 Task: Apply italic to the text.
Action: Mouse moved to (626, 470)
Screenshot: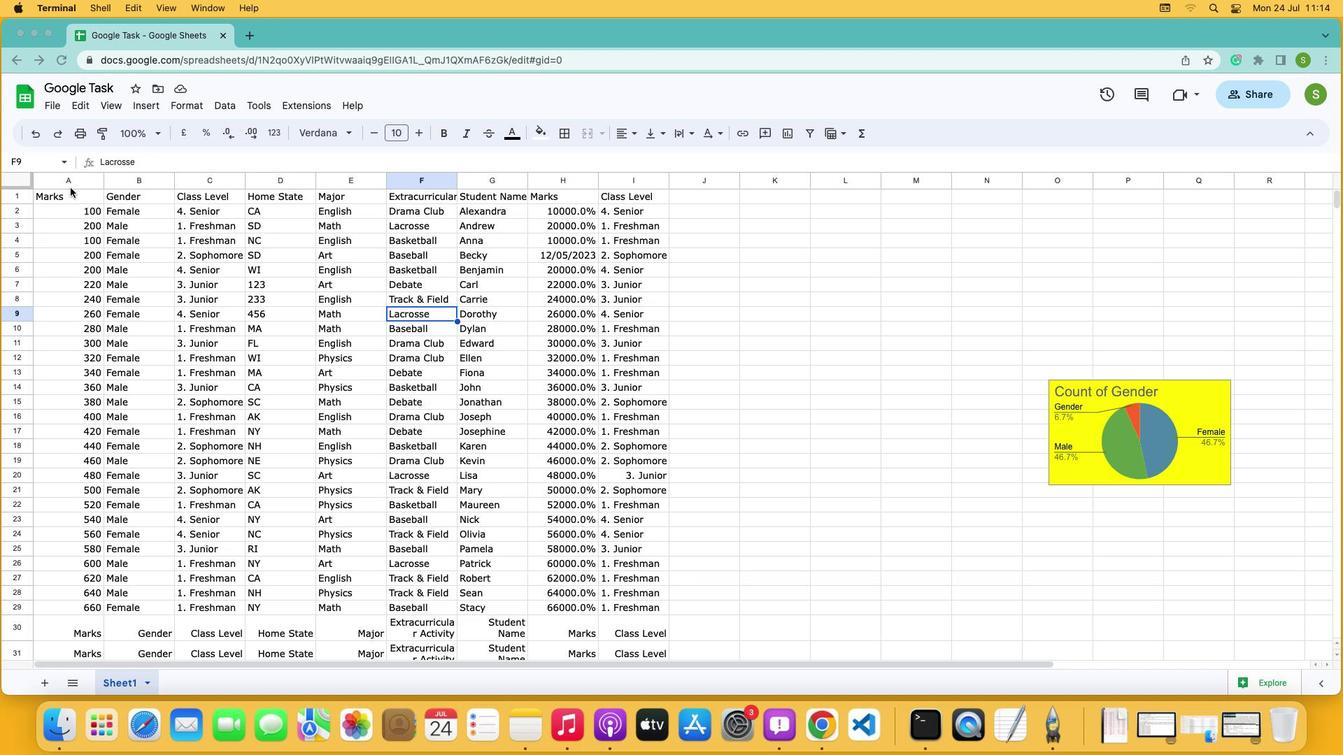 
Action: Mouse pressed left at (626, 470)
Screenshot: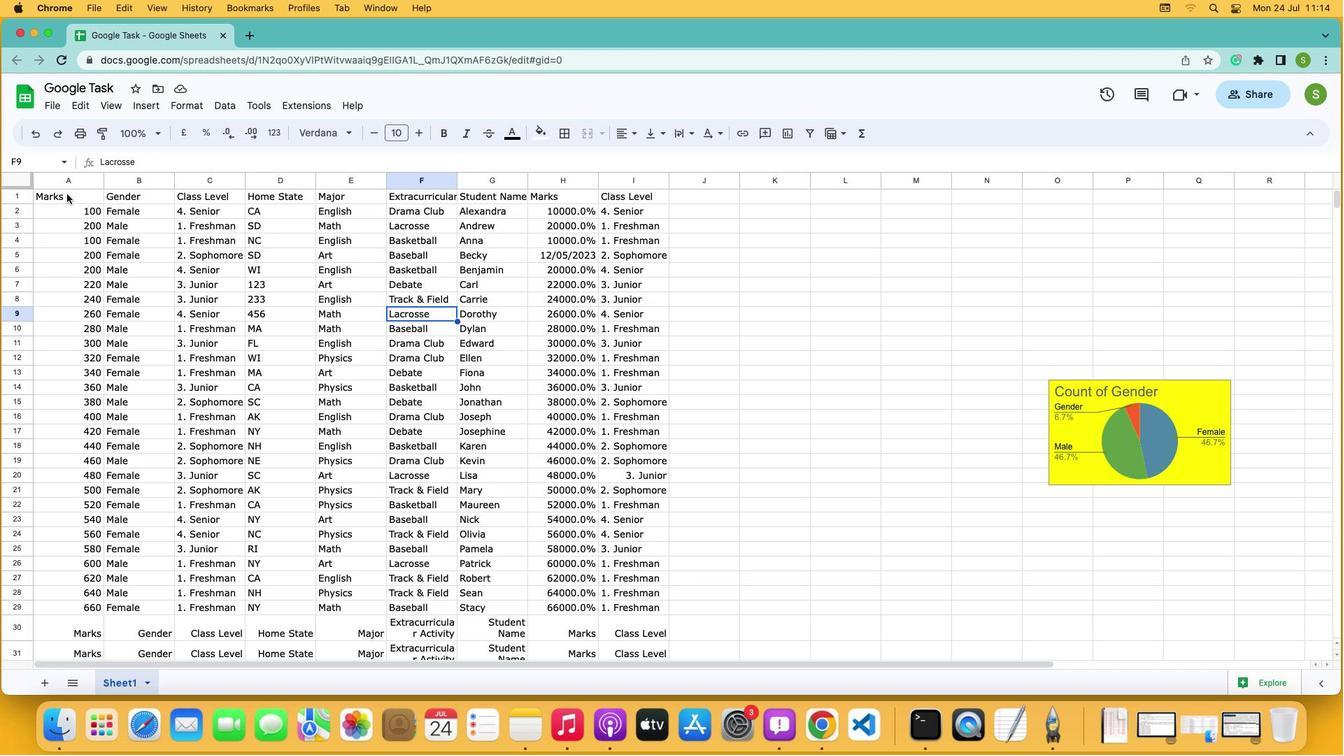 
Action: Mouse moved to (626, 470)
Screenshot: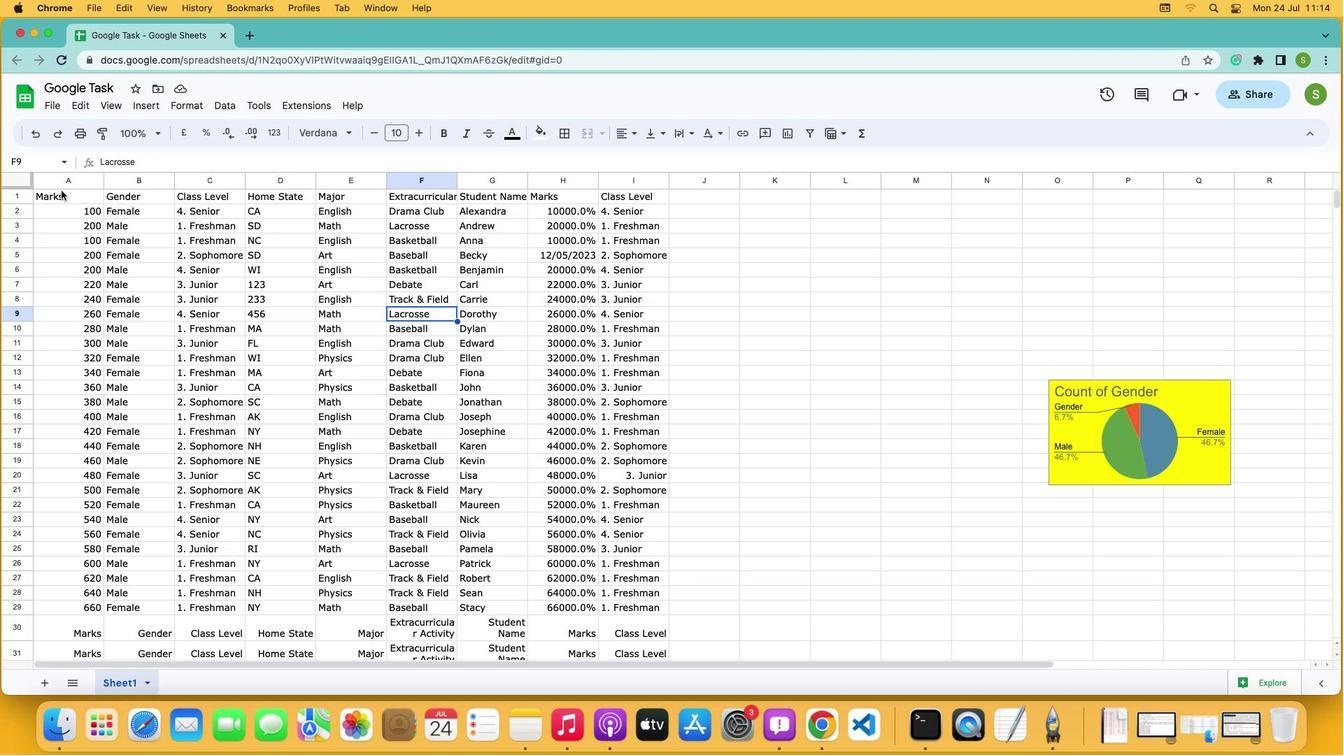 
Action: Mouse pressed left at (626, 470)
Screenshot: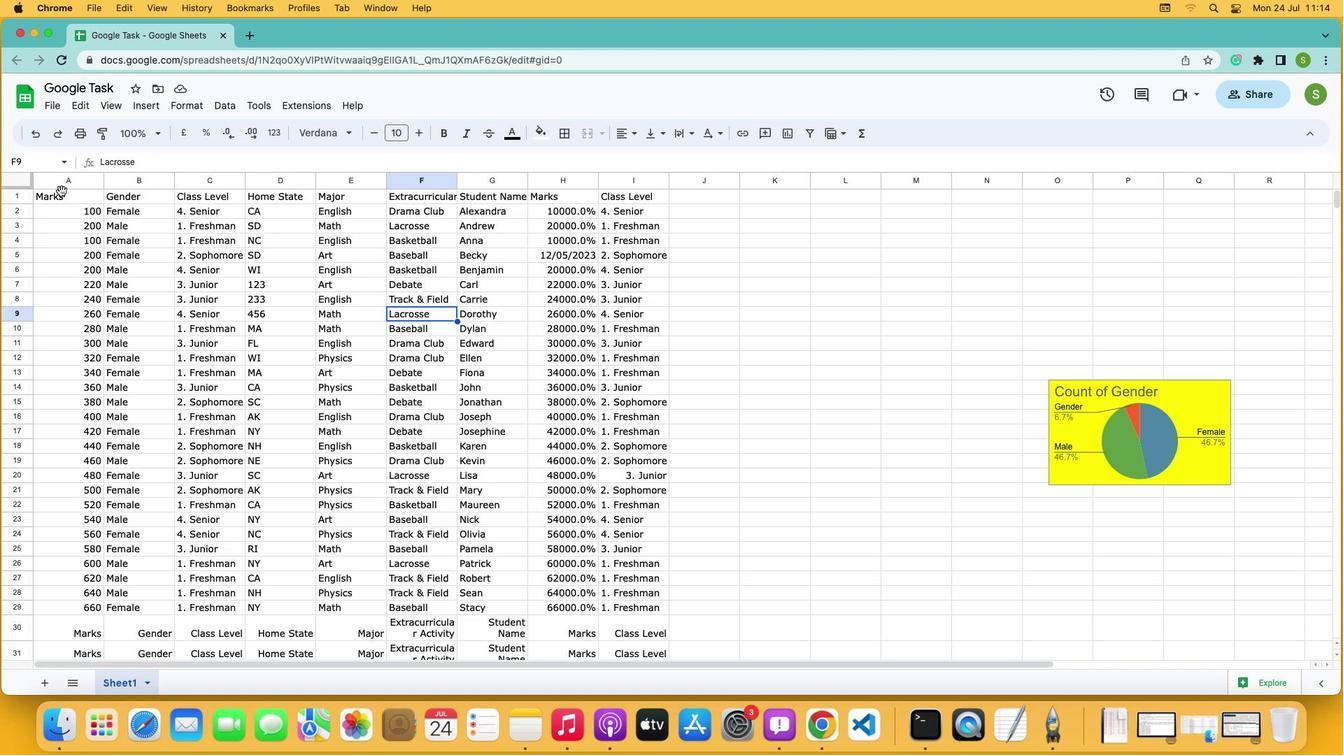 
Action: Mouse moved to (626, 471)
Screenshot: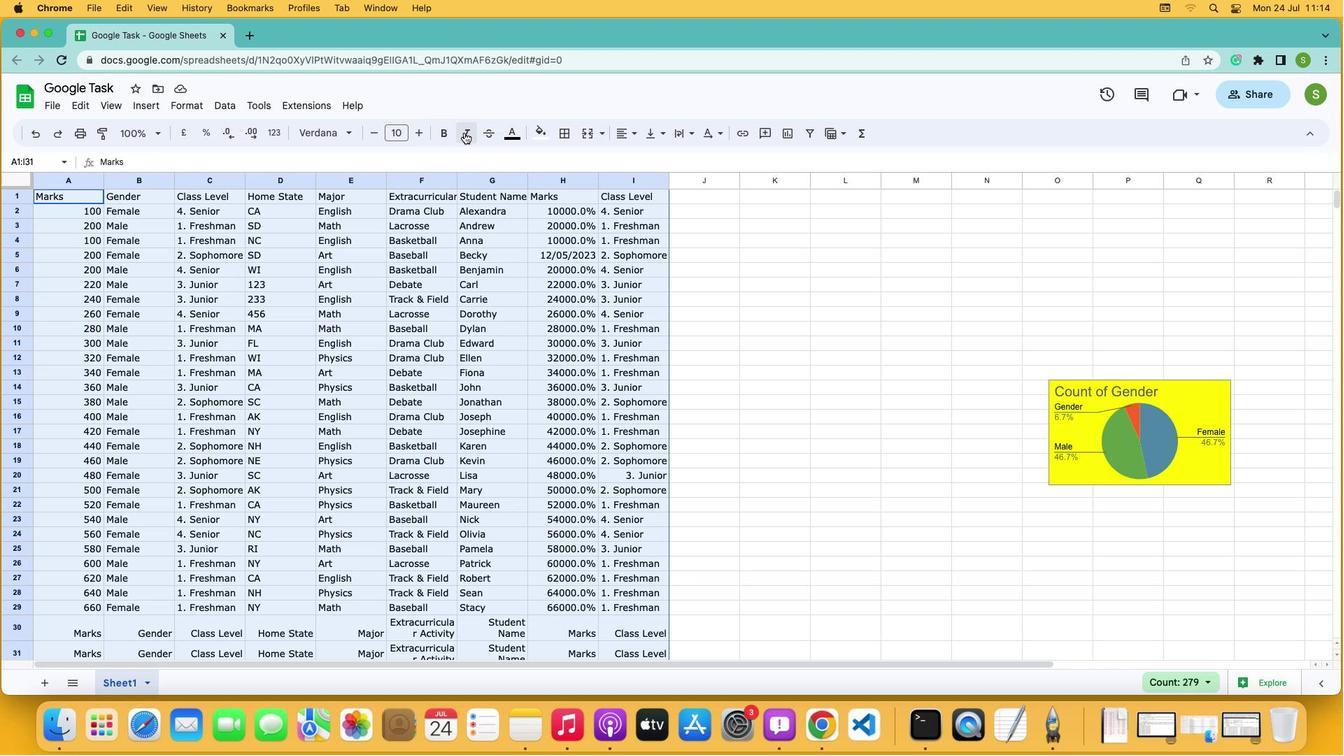 
Action: Mouse pressed left at (626, 471)
Screenshot: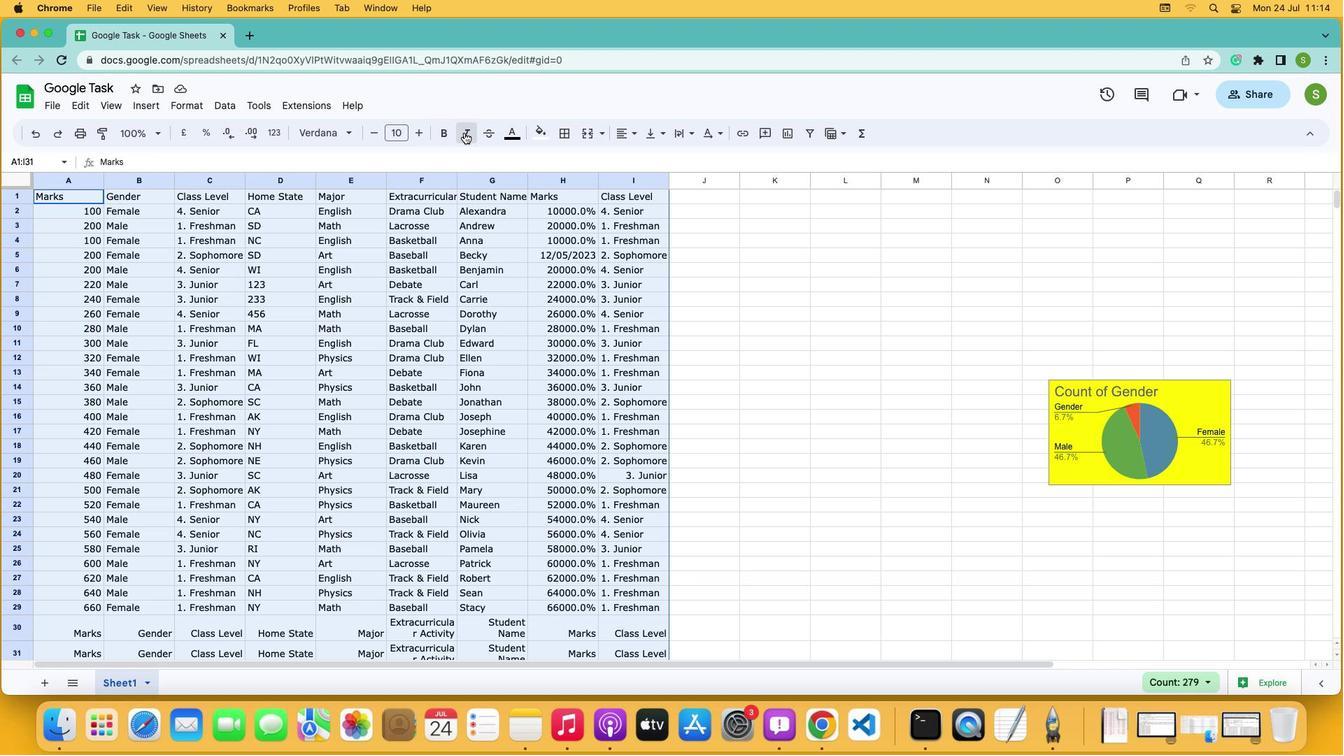 
